 Task: Assign in the project TripleWorks the issue 'Memory leaks causing system crashes or slowdowns' to the sprint 'Celestial Sprint'.
Action: Mouse moved to (247, 69)
Screenshot: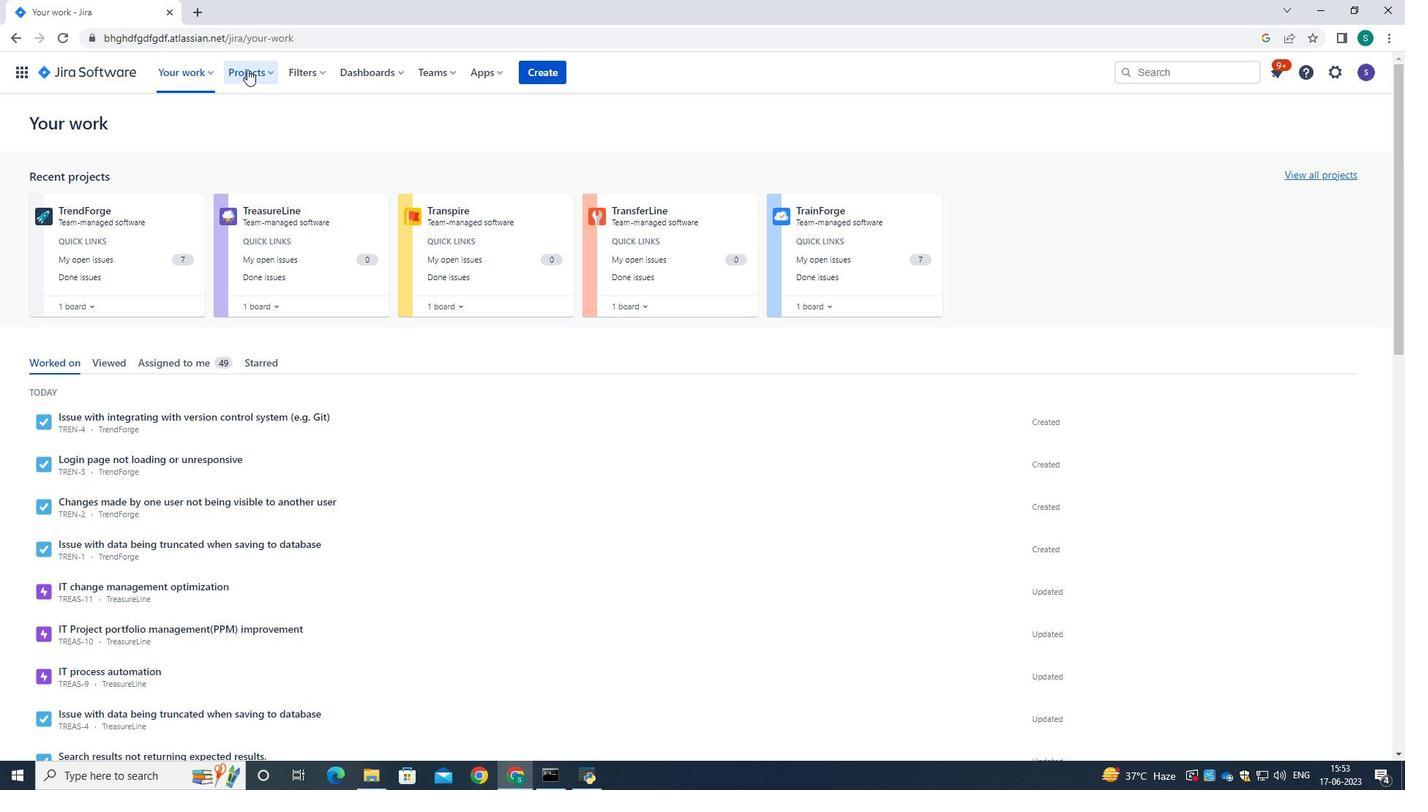 
Action: Mouse pressed left at (247, 69)
Screenshot: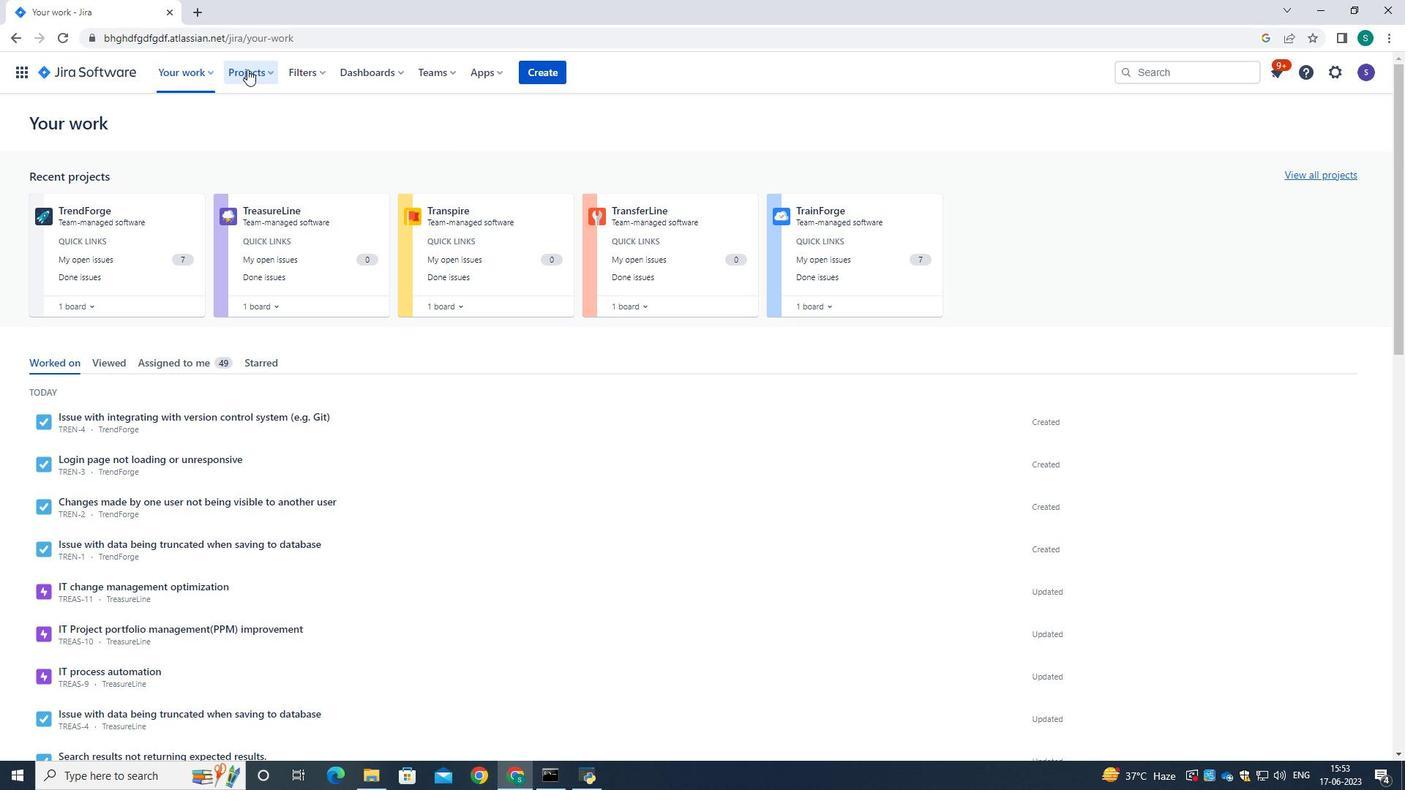 
Action: Mouse moved to (300, 143)
Screenshot: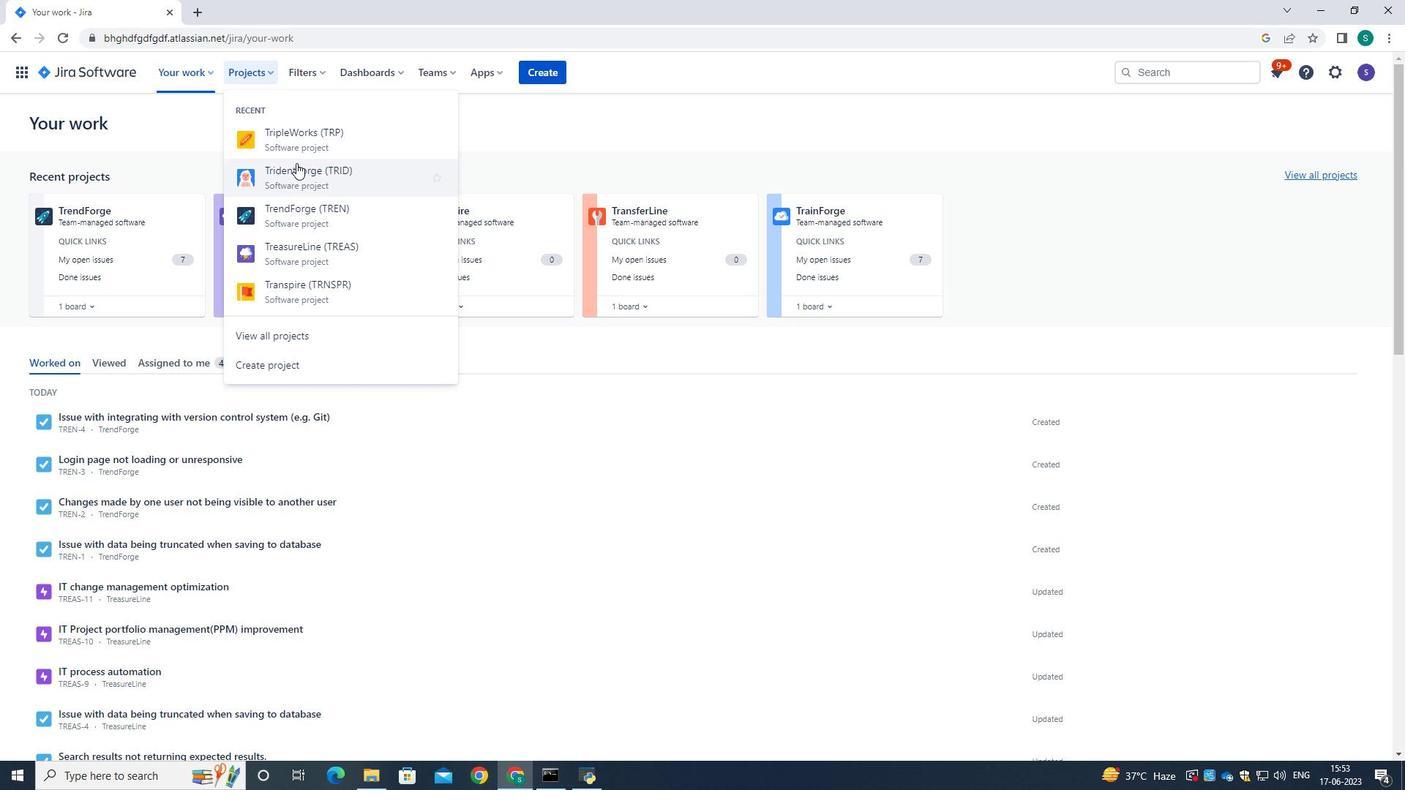 
Action: Mouse pressed left at (300, 143)
Screenshot: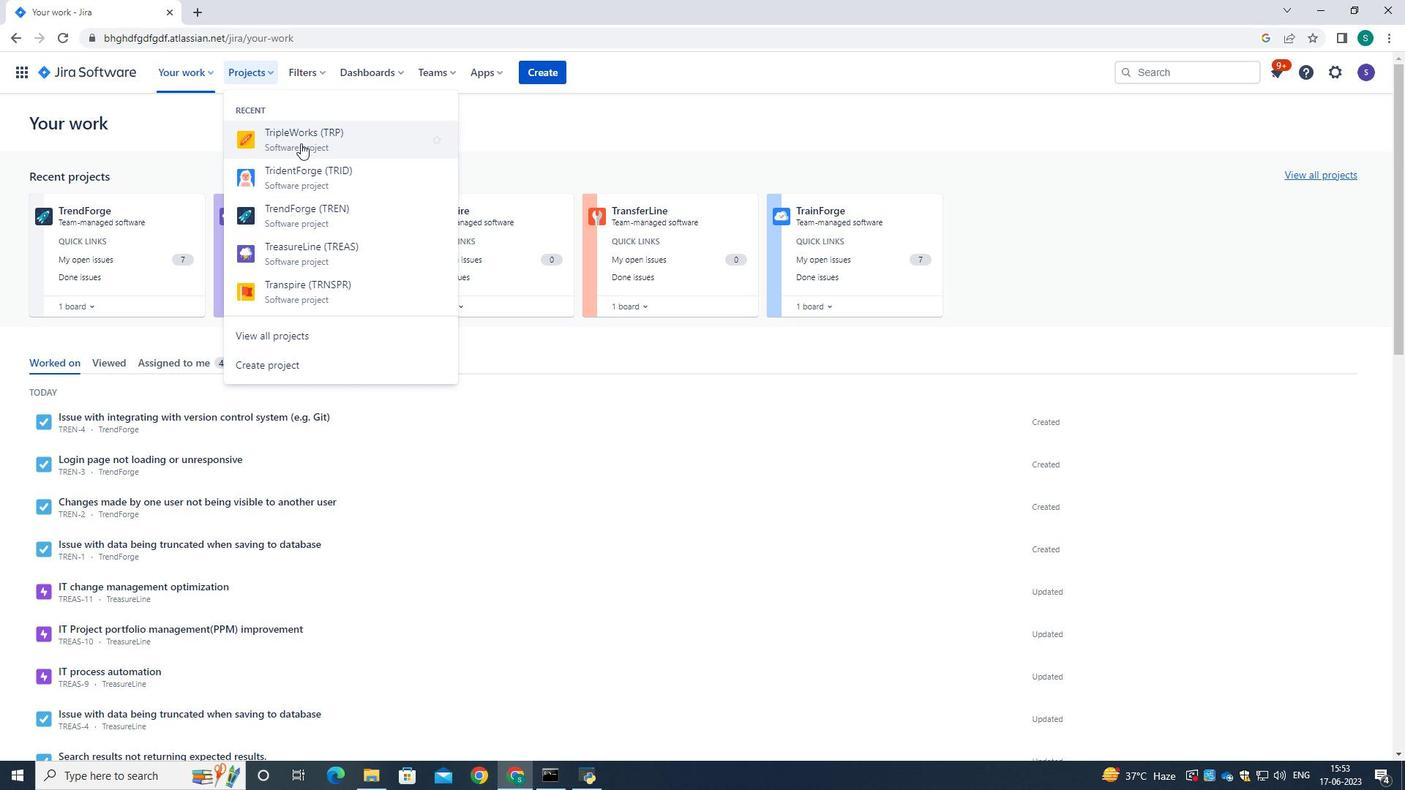 
Action: Mouse moved to (99, 221)
Screenshot: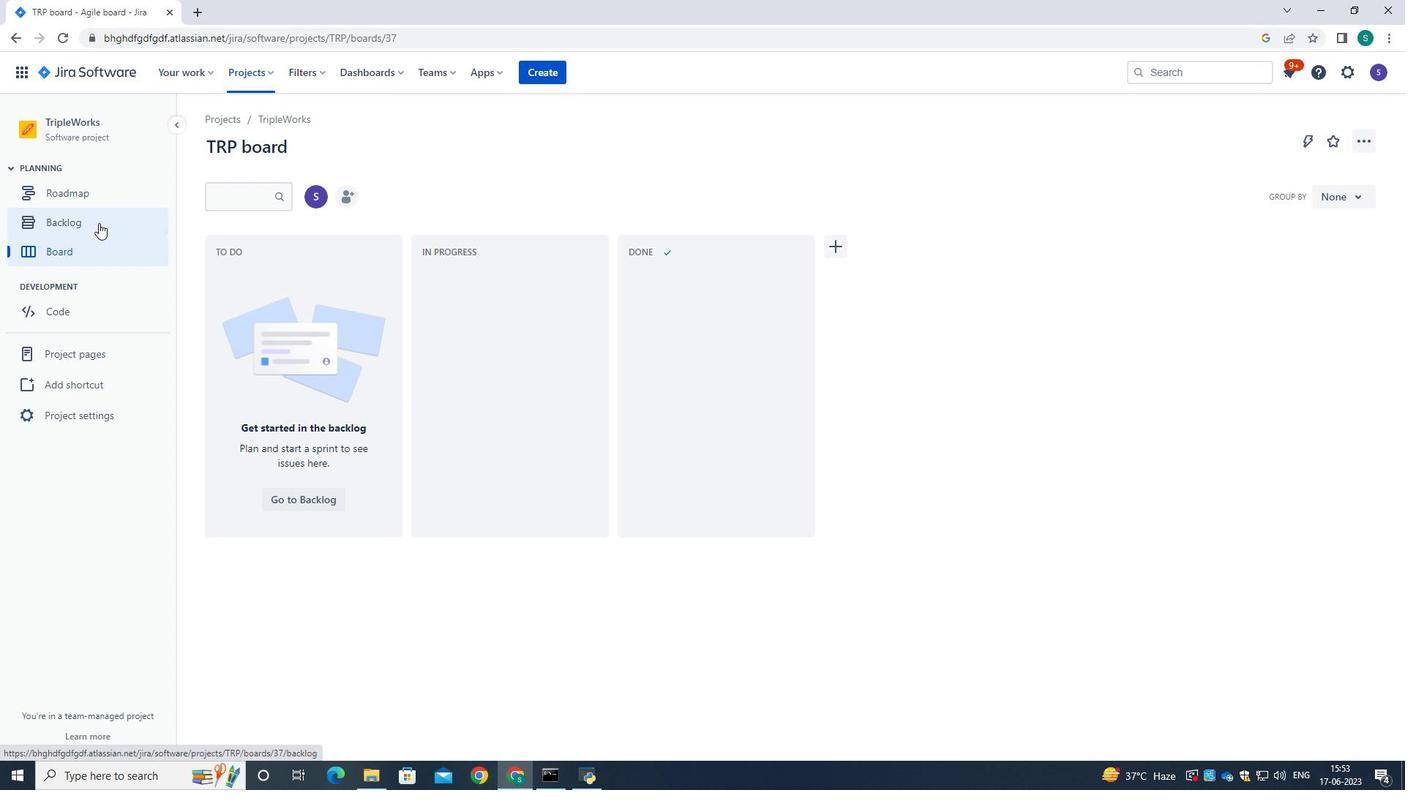
Action: Mouse pressed left at (99, 221)
Screenshot: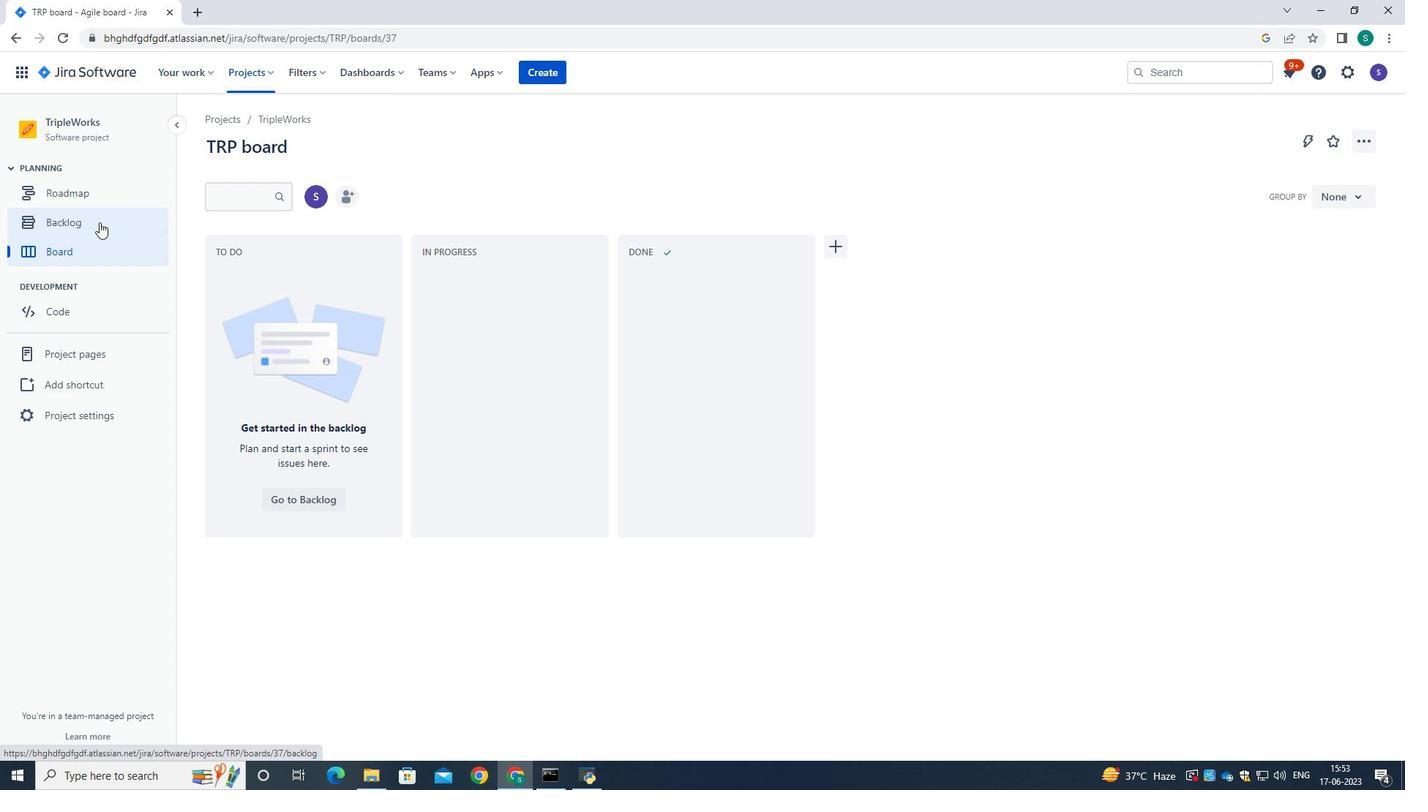 
Action: Mouse moved to (1339, 266)
Screenshot: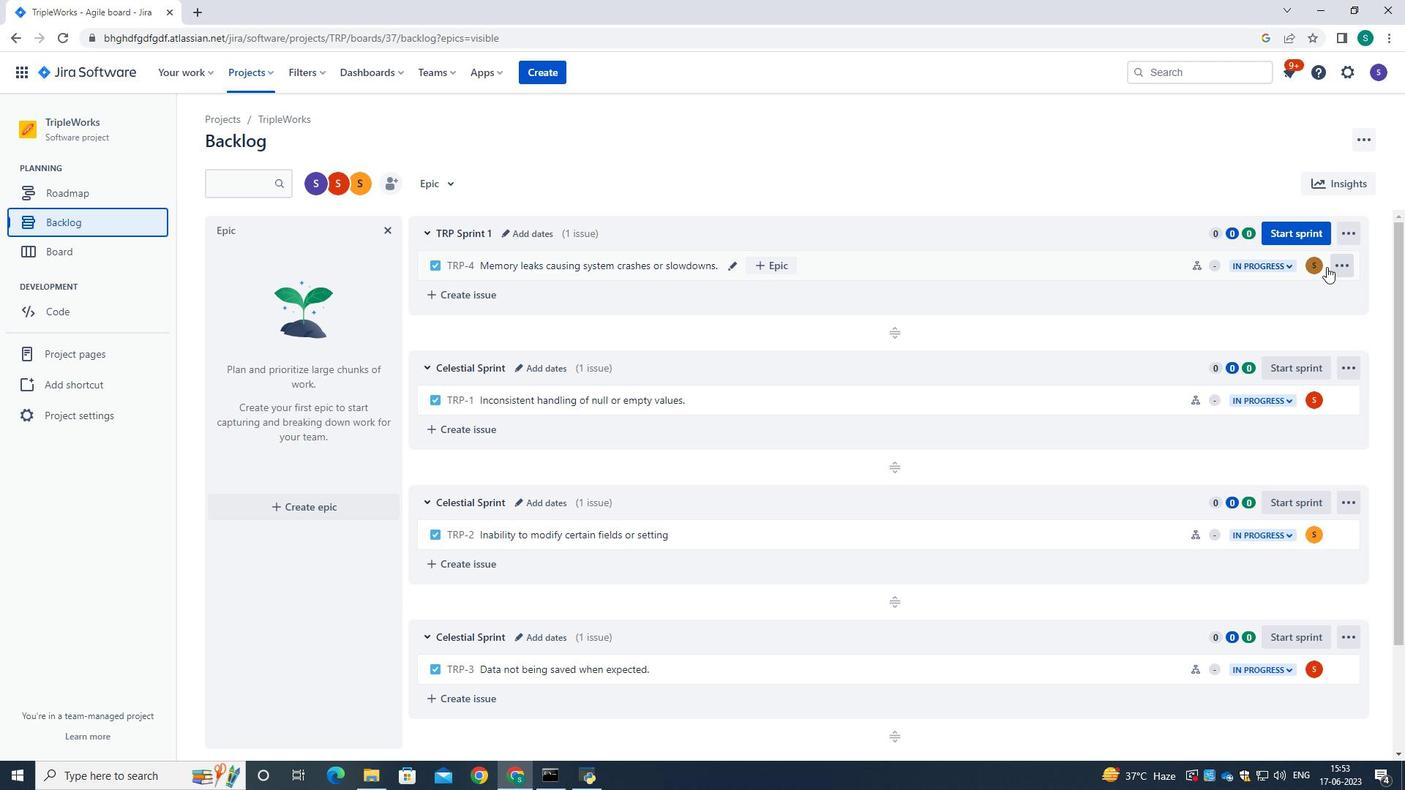 
Action: Mouse pressed left at (1339, 266)
Screenshot: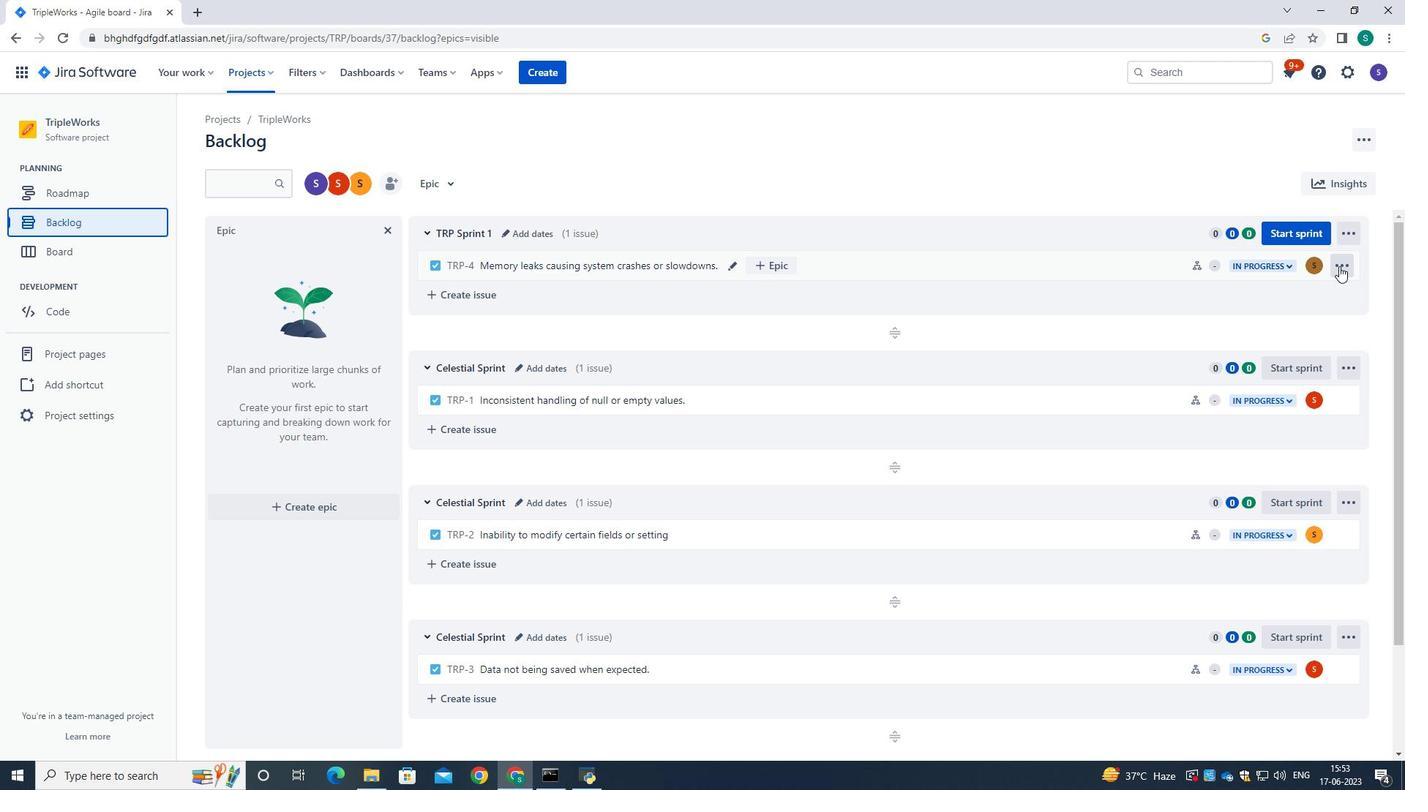 
Action: Mouse moved to (1316, 483)
Screenshot: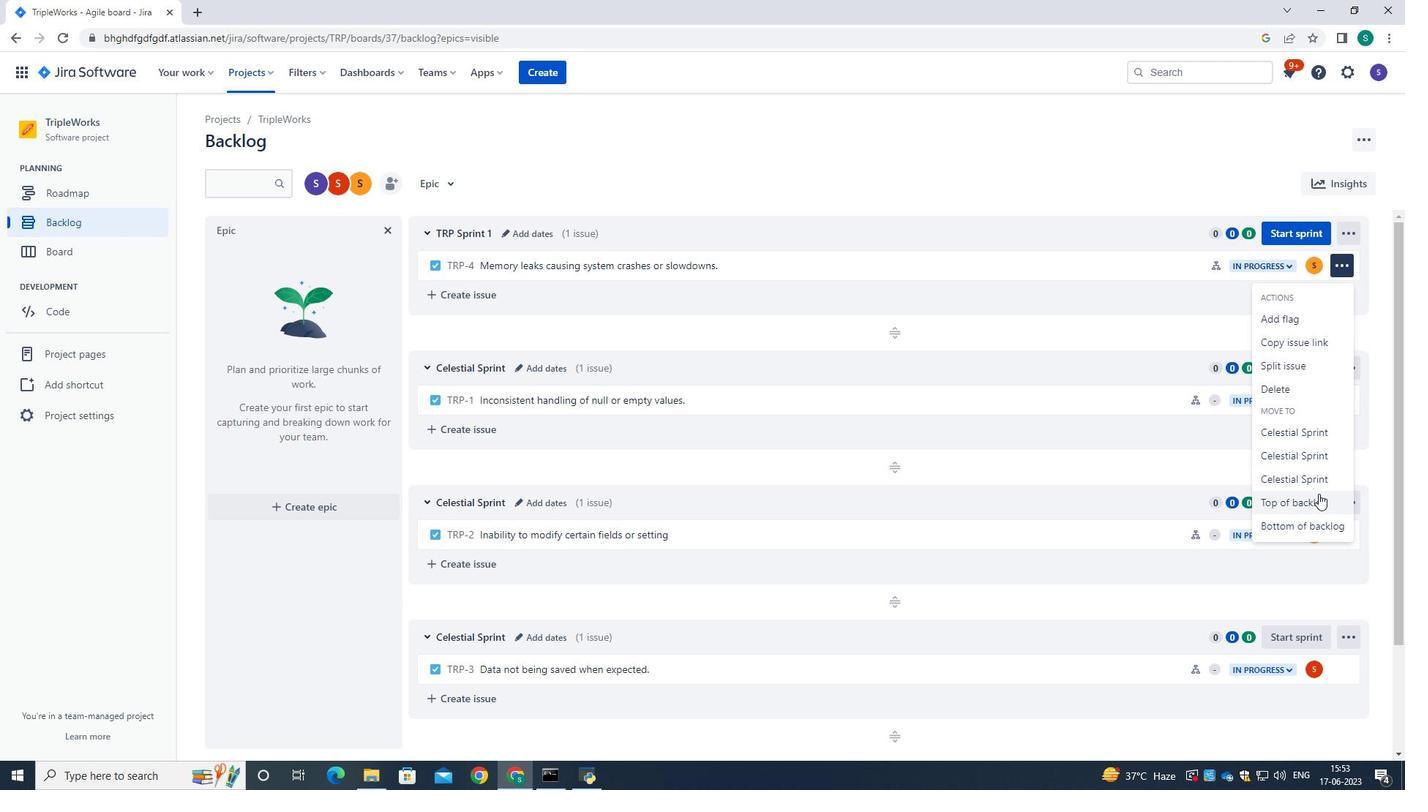 
Action: Mouse pressed left at (1316, 483)
Screenshot: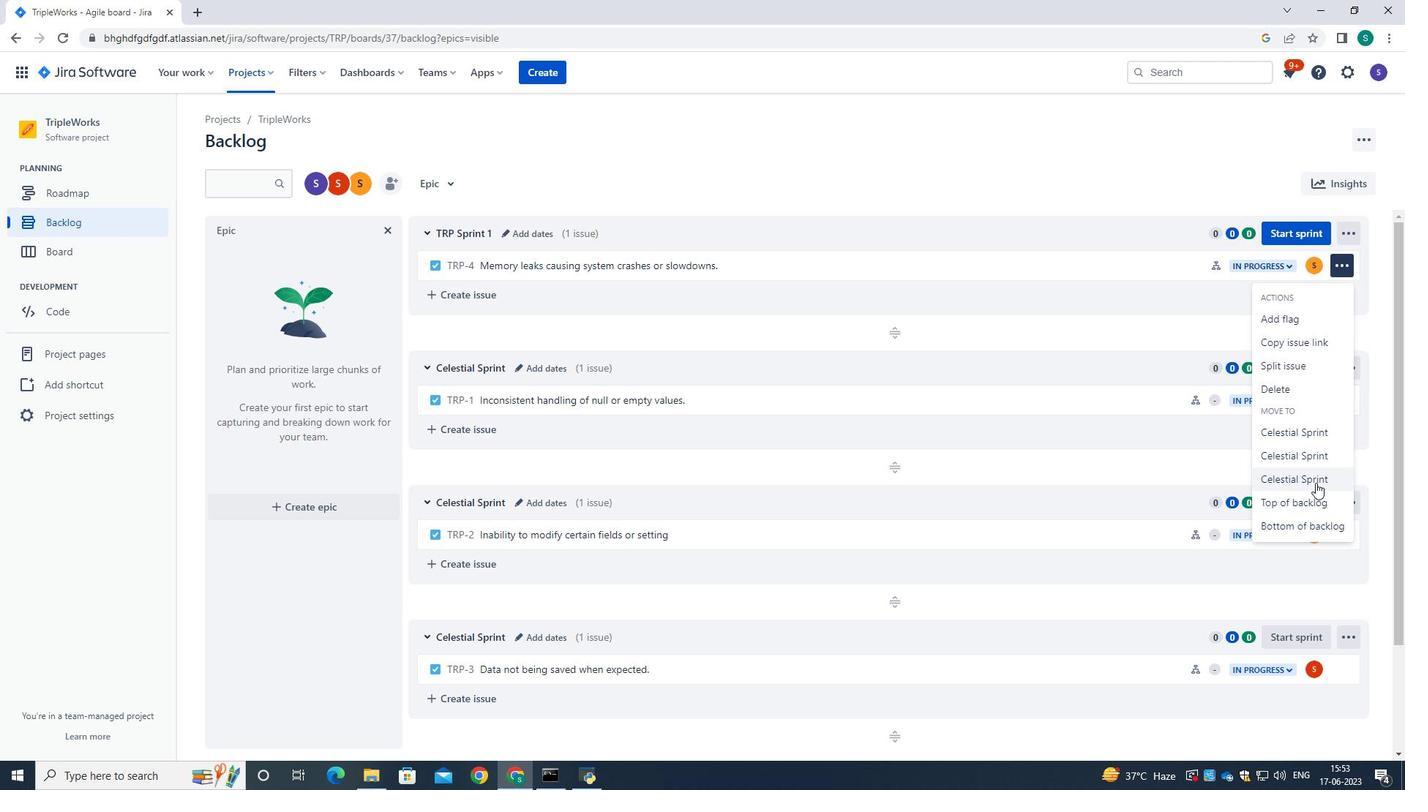 
Action: Mouse moved to (893, 460)
Screenshot: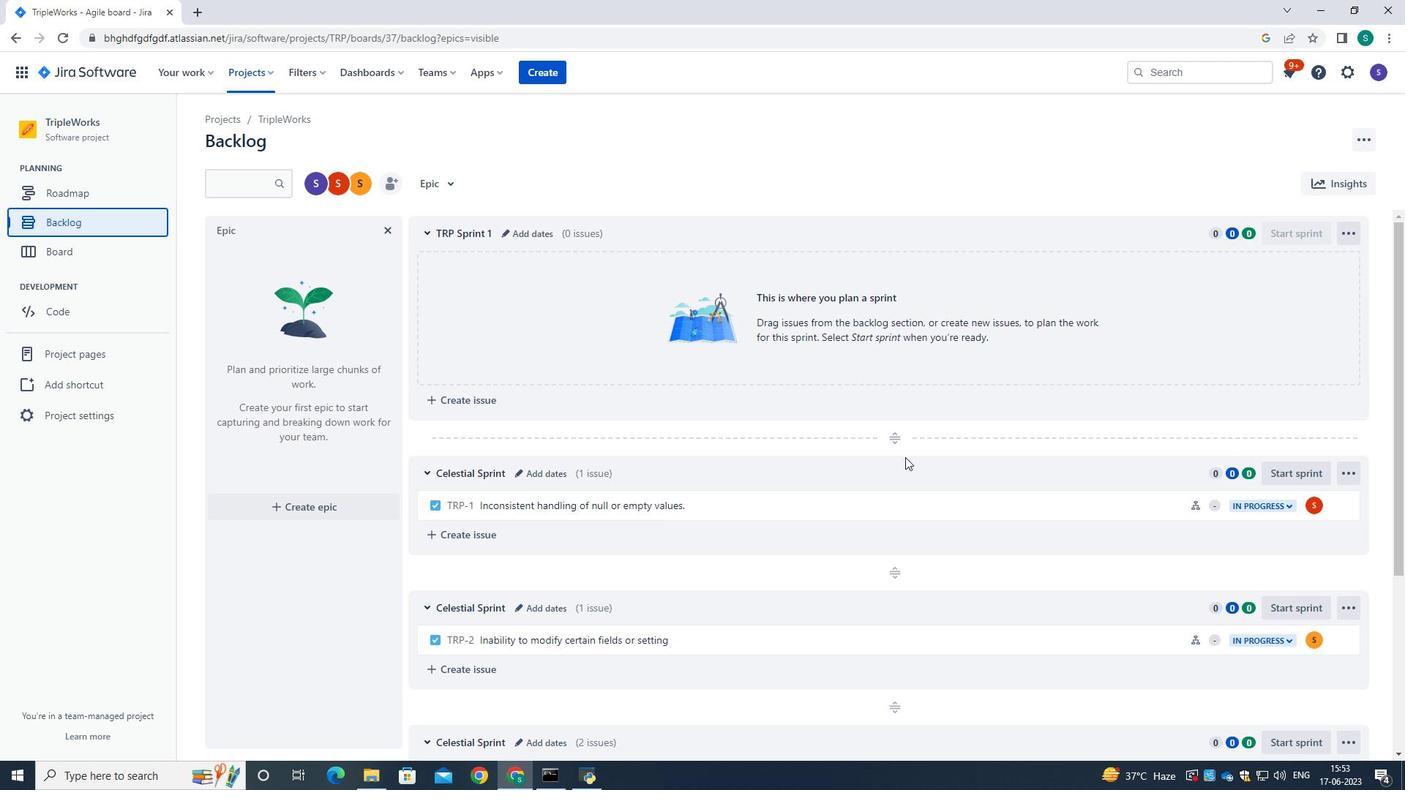 
Action: Mouse scrolled (893, 459) with delta (0, 0)
Screenshot: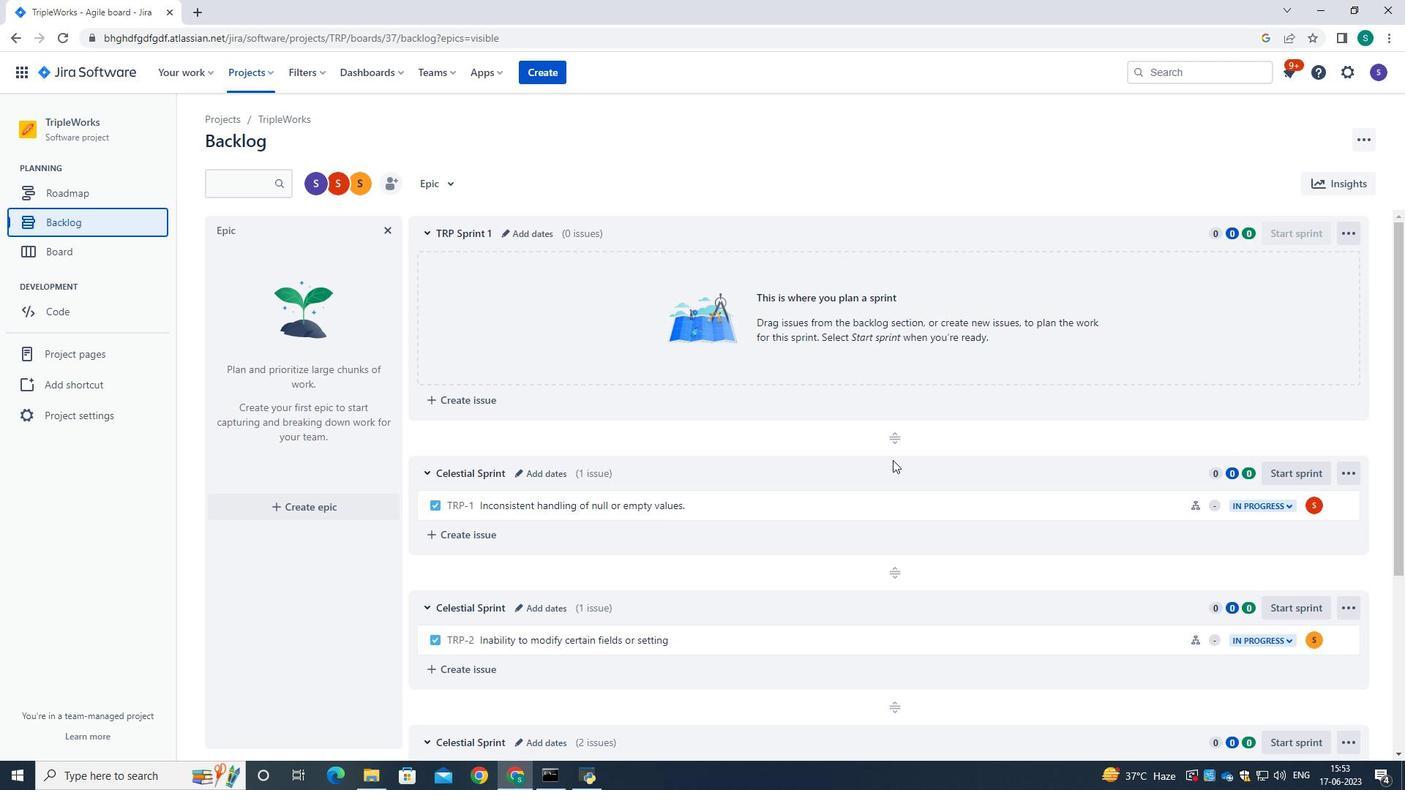 
Action: Mouse scrolled (893, 459) with delta (0, 0)
Screenshot: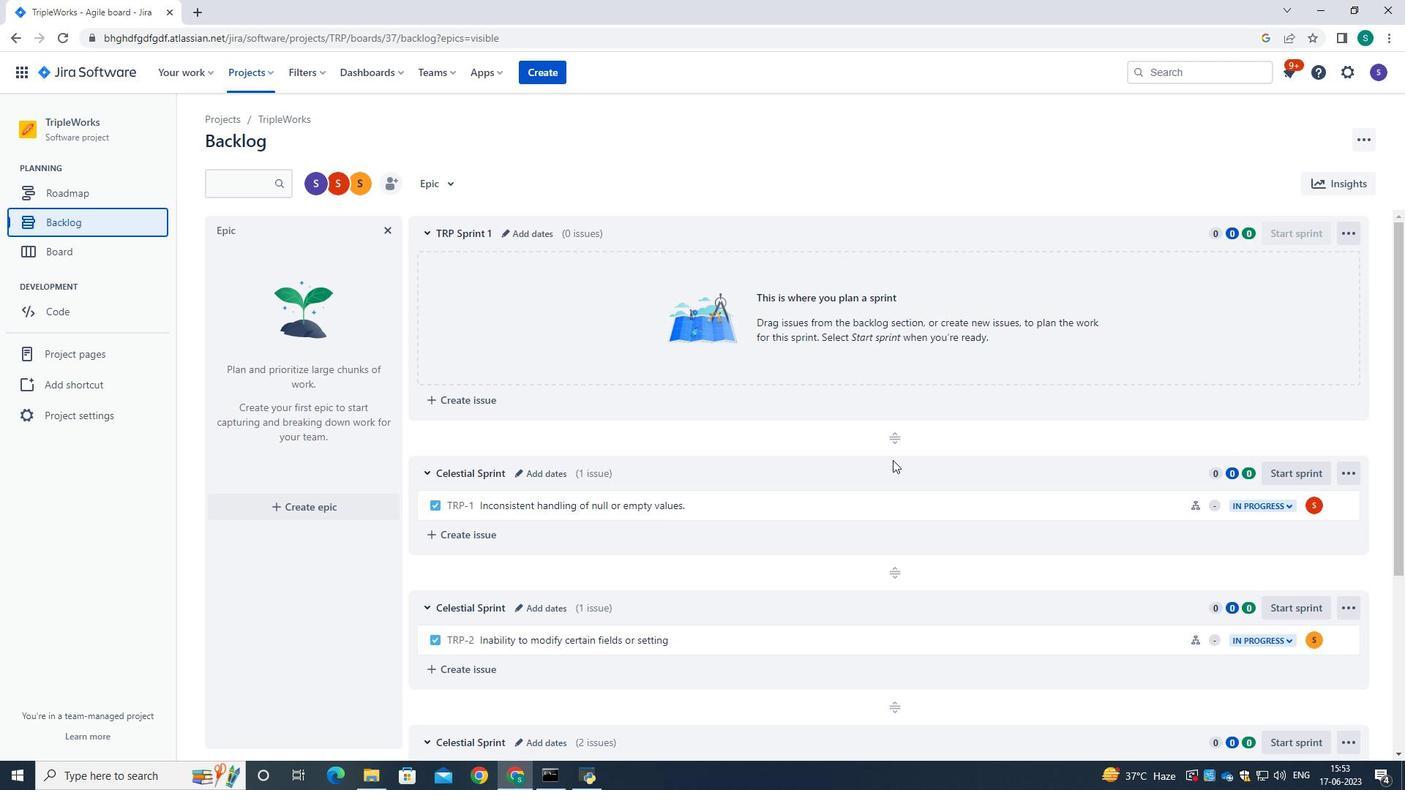 
Action: Mouse scrolled (893, 459) with delta (0, 0)
Screenshot: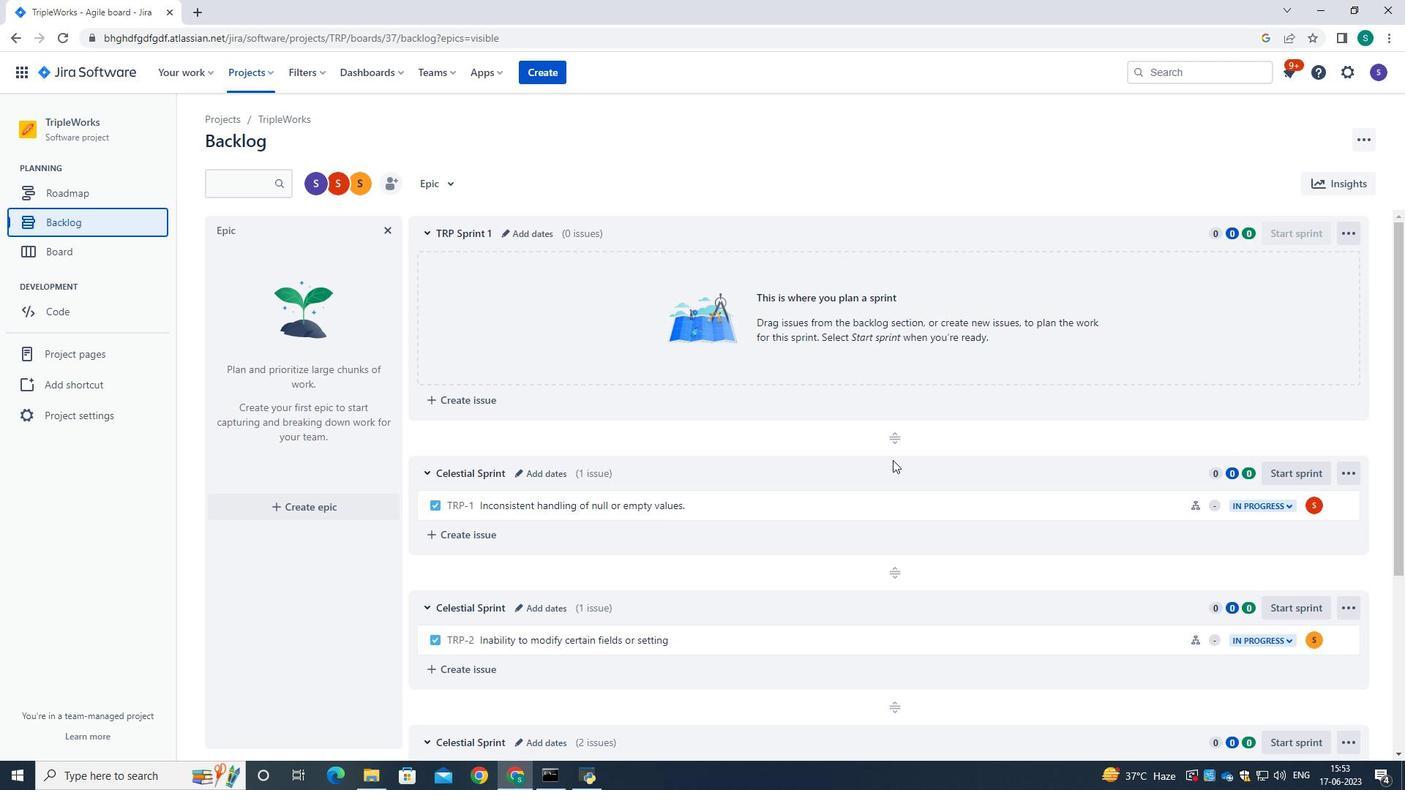 
Action: Mouse scrolled (893, 459) with delta (0, 0)
Screenshot: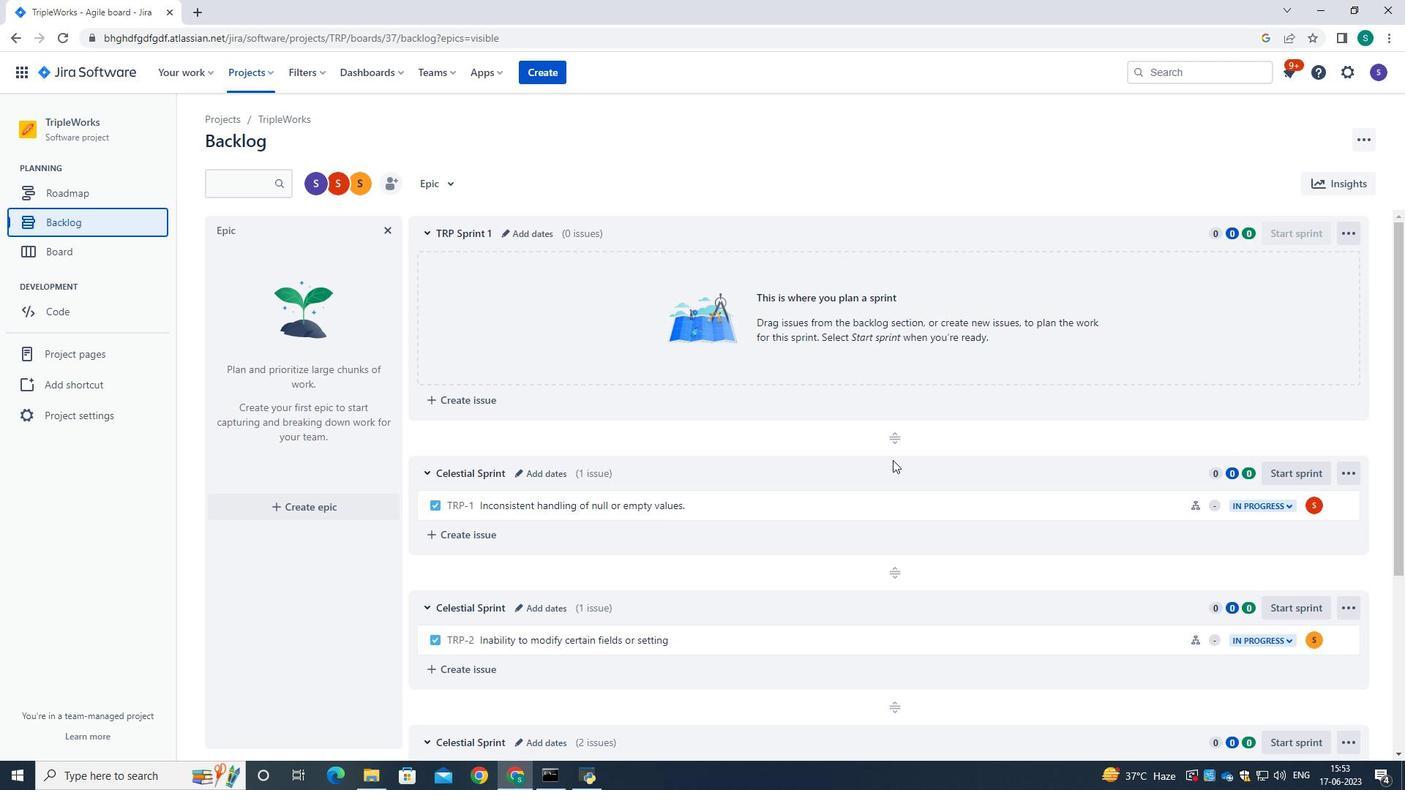 
Action: Mouse moved to (895, 458)
Screenshot: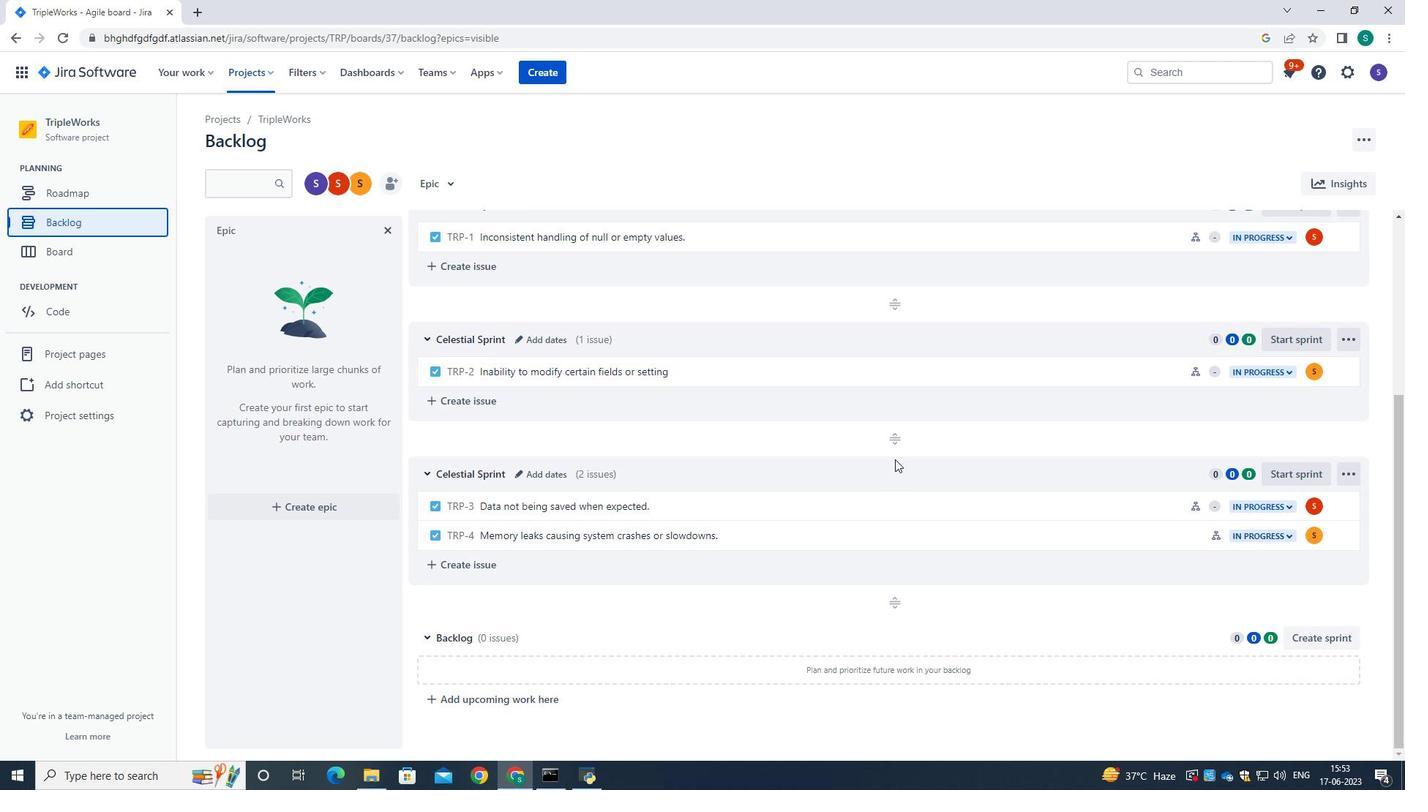 
Action: Mouse scrolled (895, 459) with delta (0, 0)
Screenshot: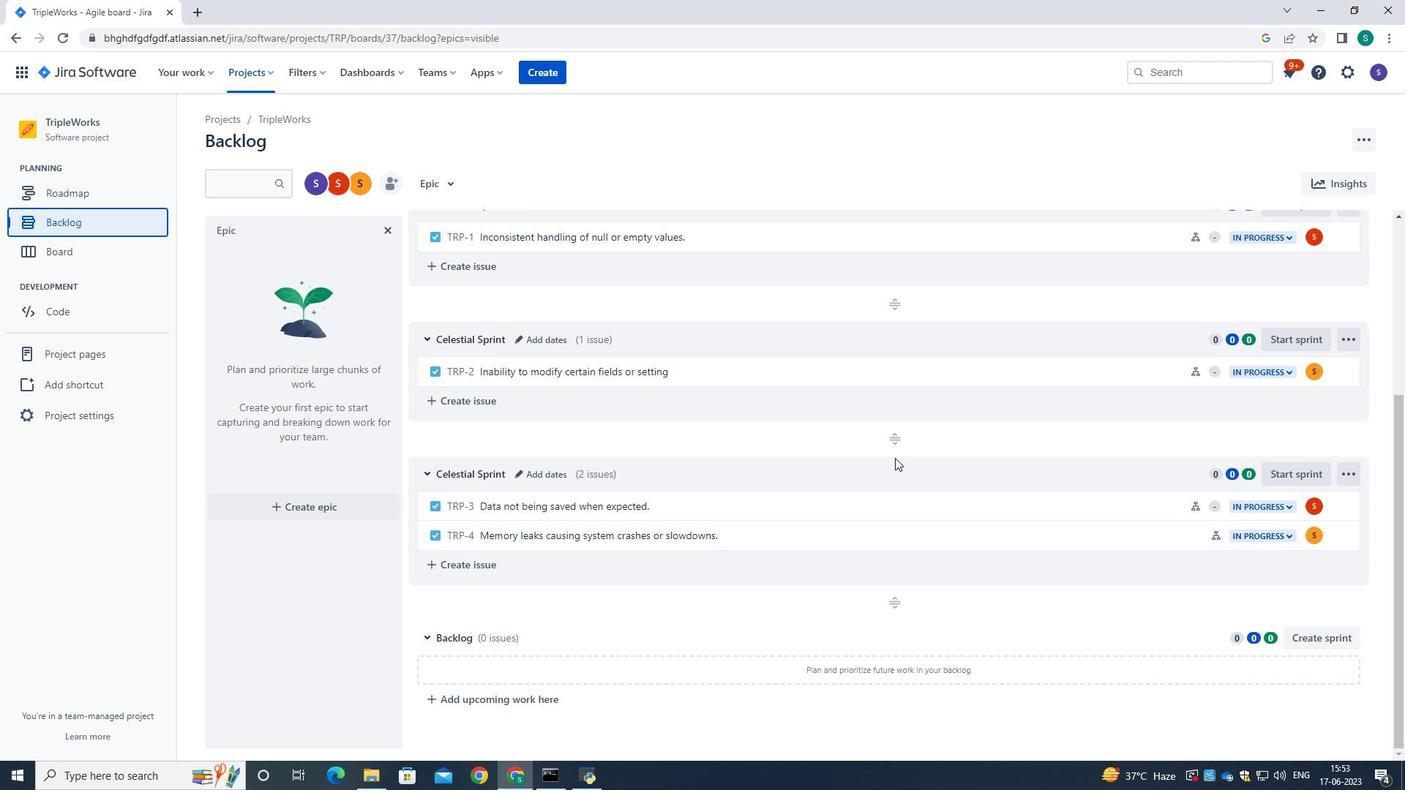 
Action: Mouse scrolled (895, 459) with delta (0, 0)
Screenshot: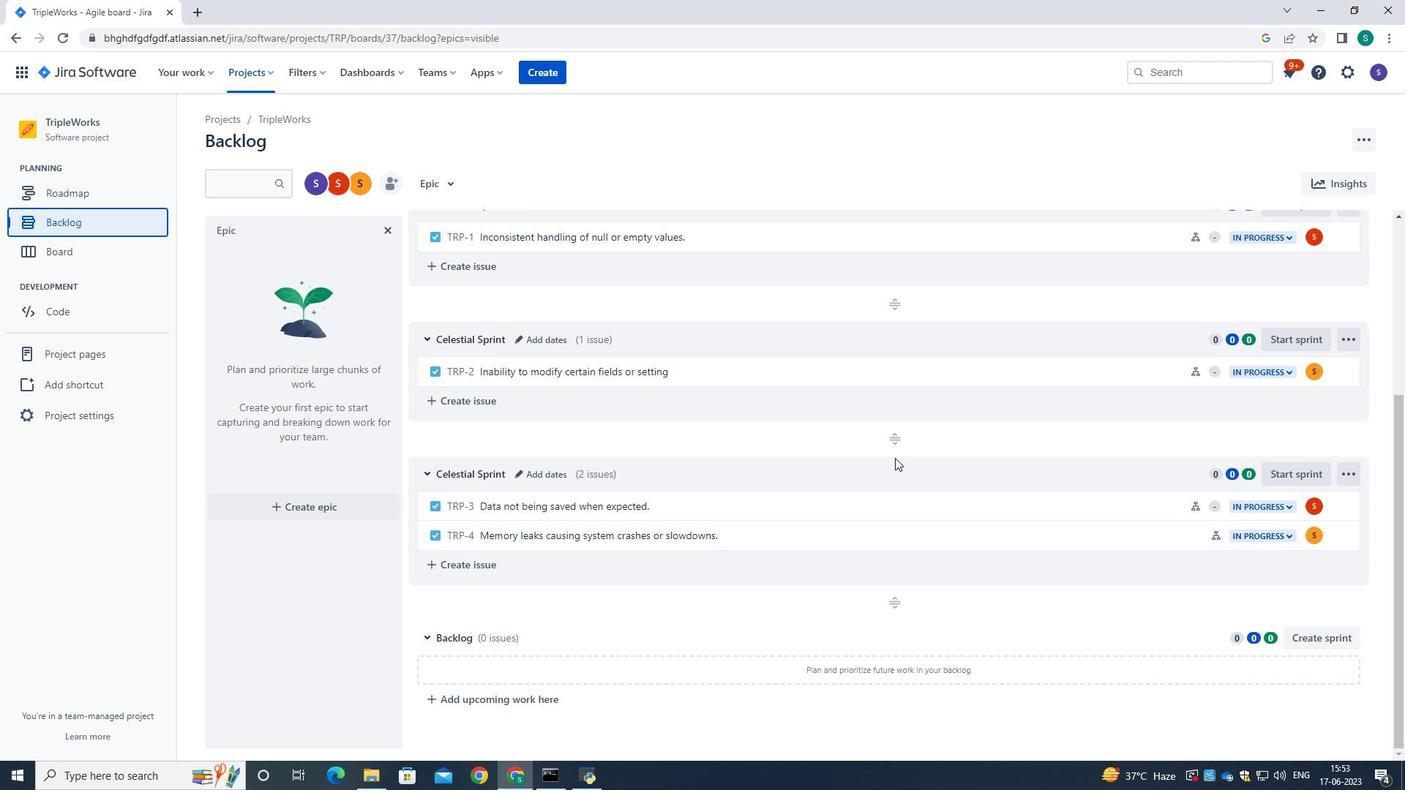 
Action: Mouse moved to (896, 456)
Screenshot: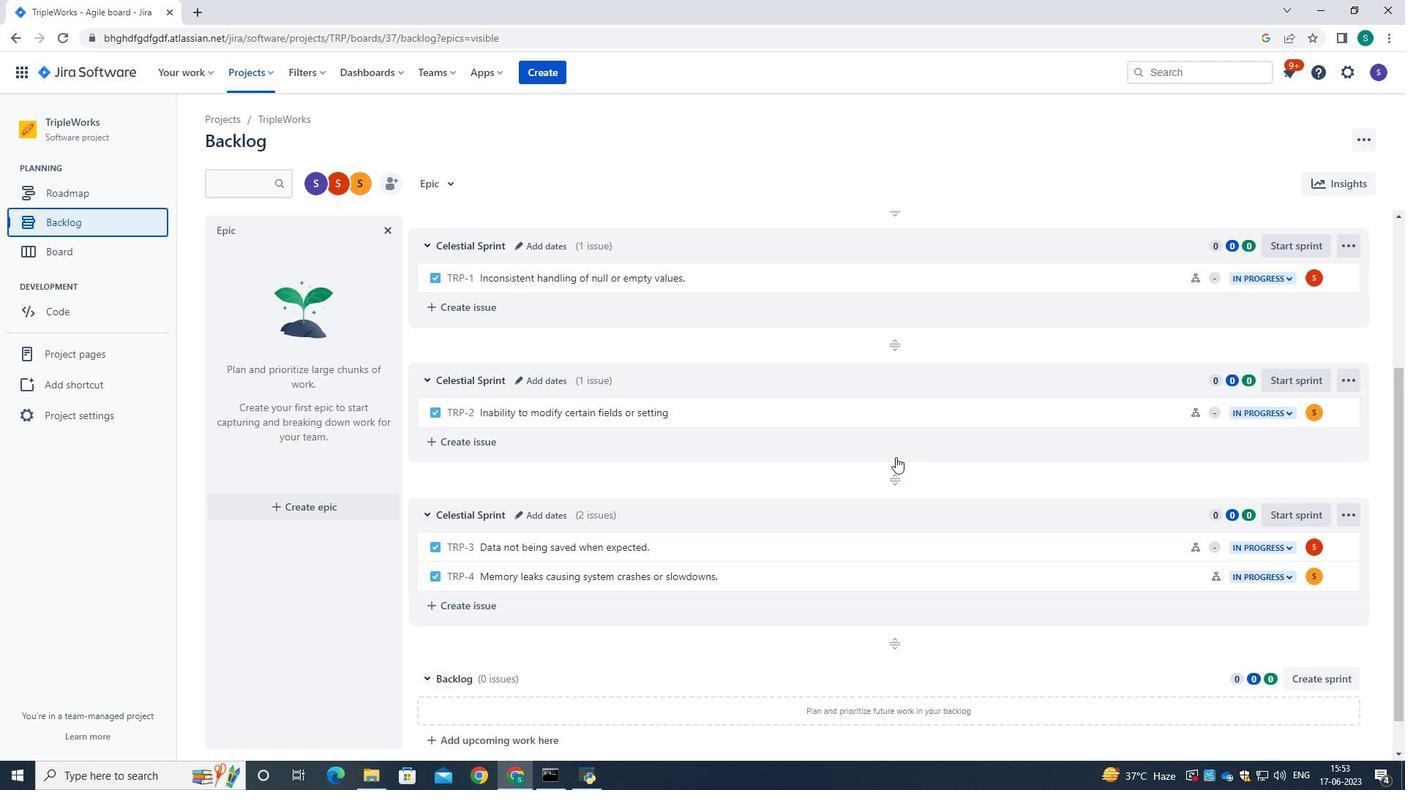 
Action: Mouse scrolled (896, 457) with delta (0, 0)
Screenshot: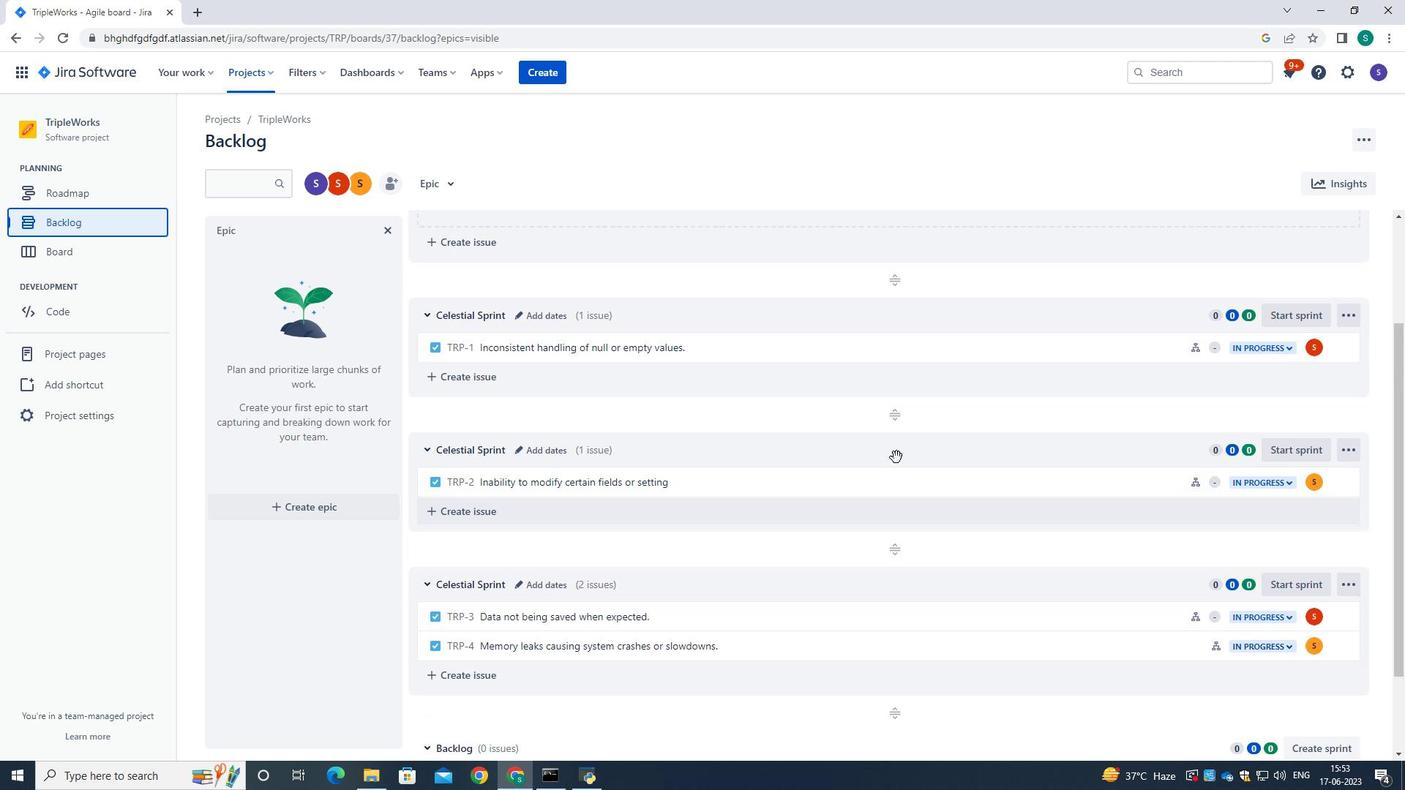 
Action: Mouse scrolled (896, 457) with delta (0, 0)
Screenshot: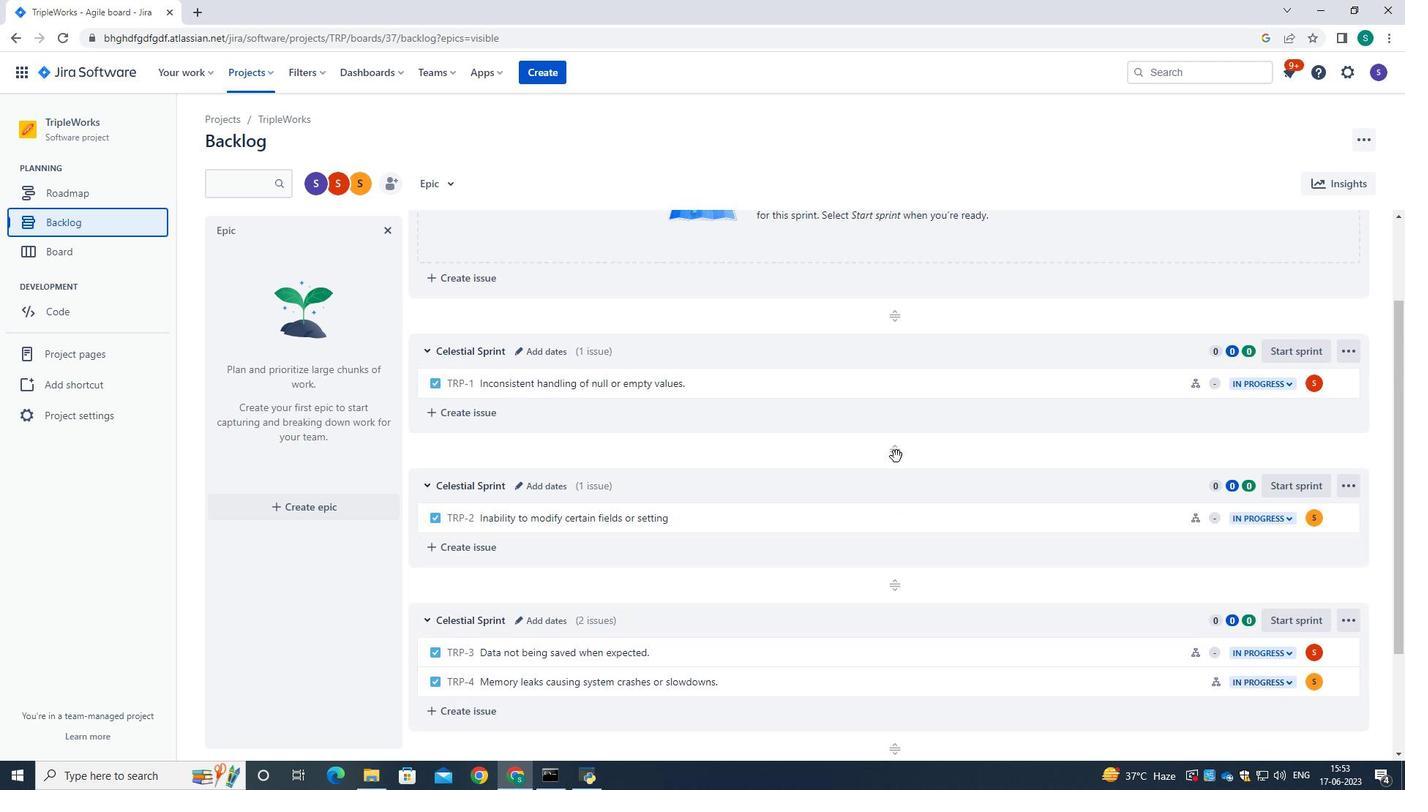 
Action: Mouse scrolled (896, 457) with delta (0, 0)
Screenshot: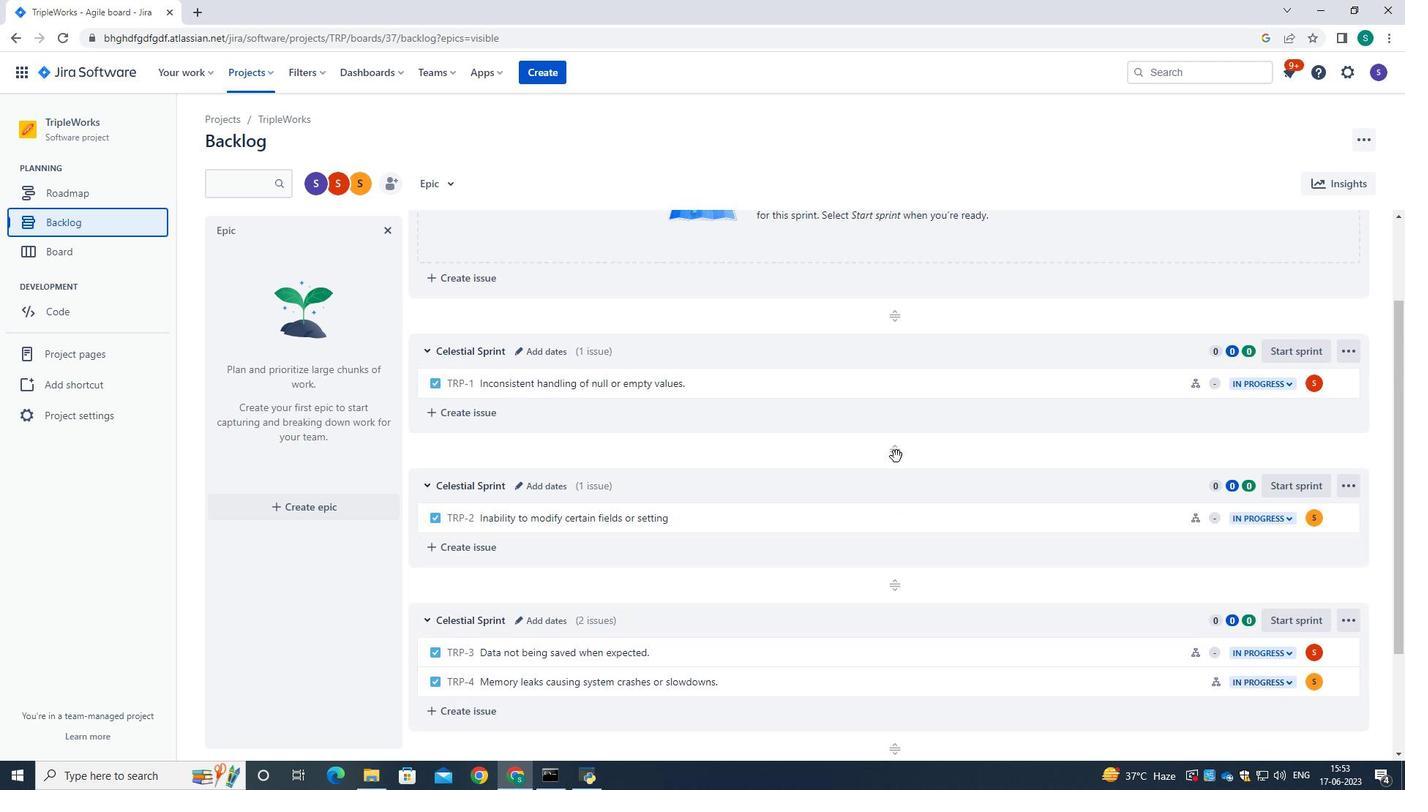 
Action: Mouse scrolled (896, 457) with delta (0, 0)
Screenshot: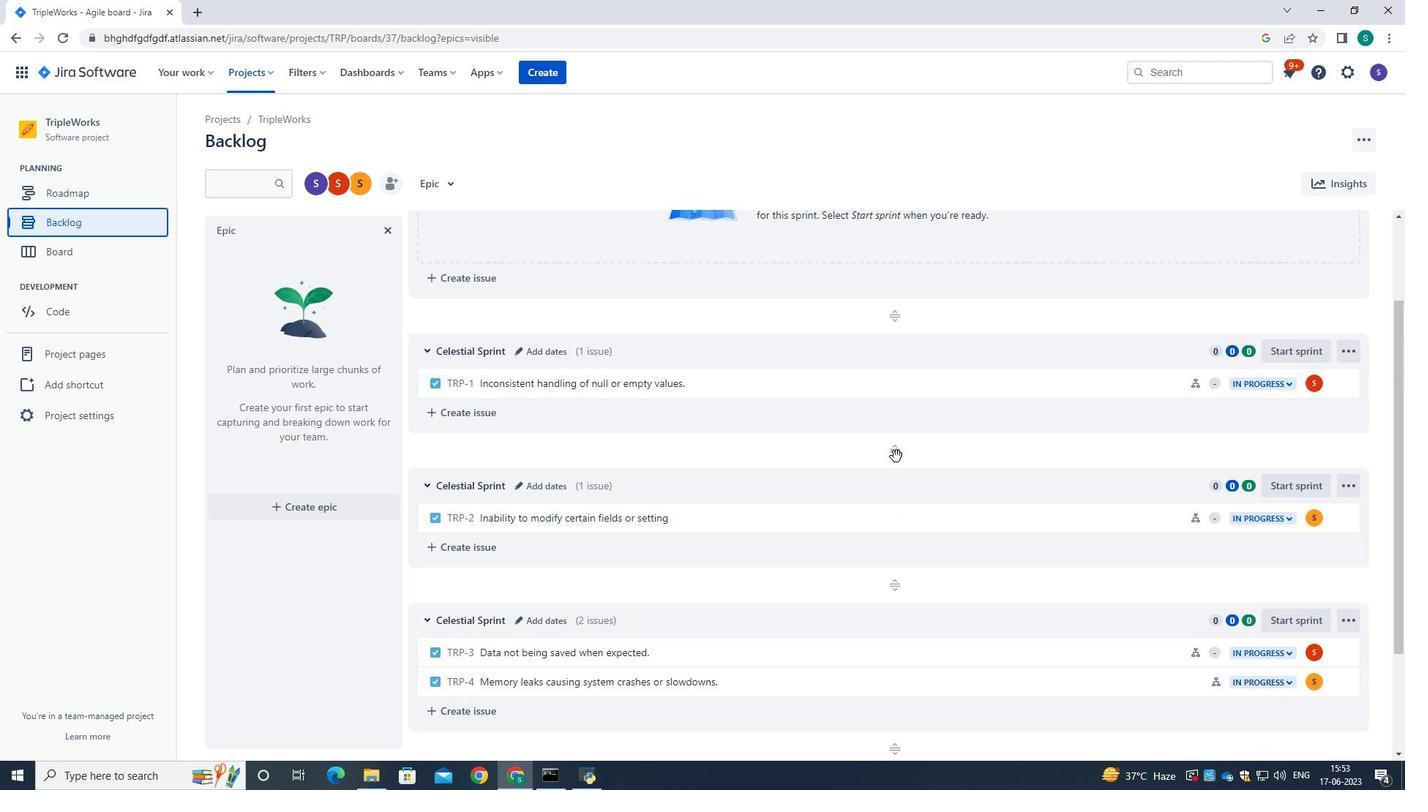 
Action: Mouse moved to (897, 455)
Screenshot: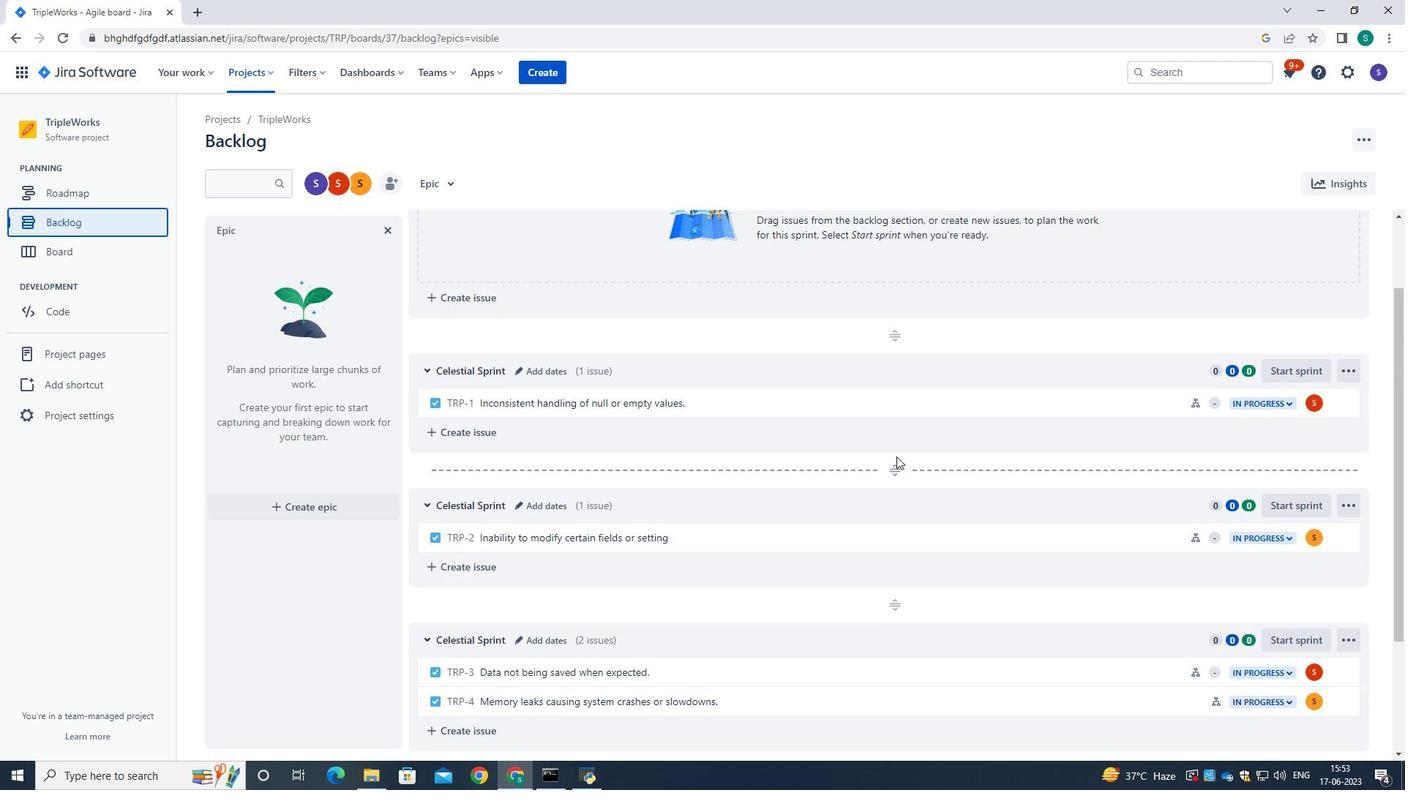 
